 Task: Create a task  Create a new online booking system for a tour operator , assign it to team member softage.5@softage.net in the project AgileOrigin and update the status of the task to  Off Track , set the priority of the task to Medium
Action: Mouse moved to (63, 53)
Screenshot: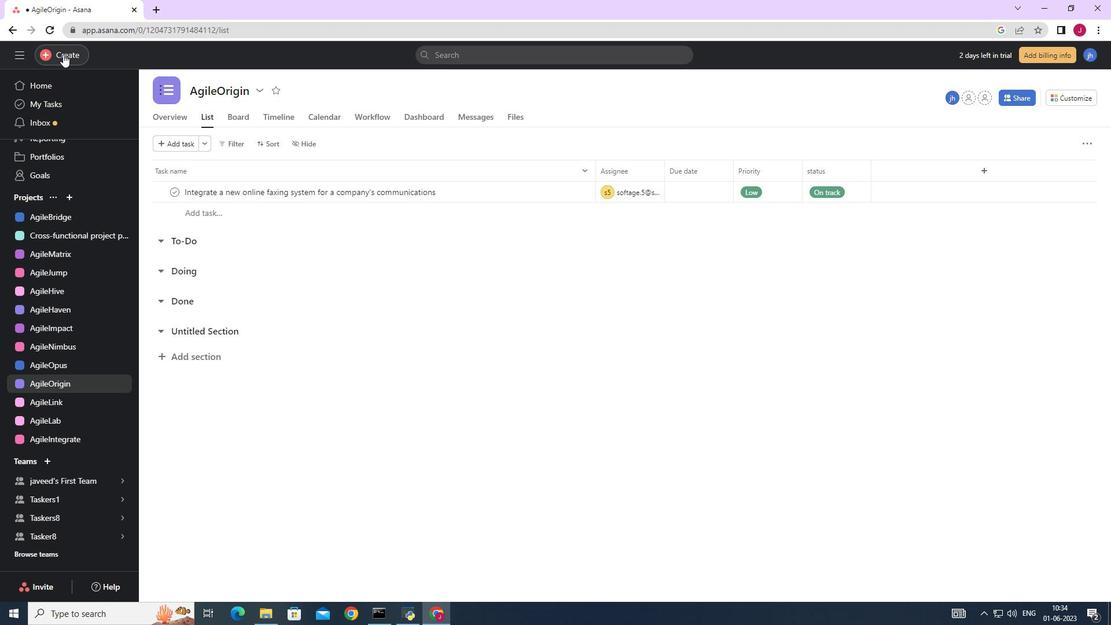 
Action: Mouse pressed left at (63, 53)
Screenshot: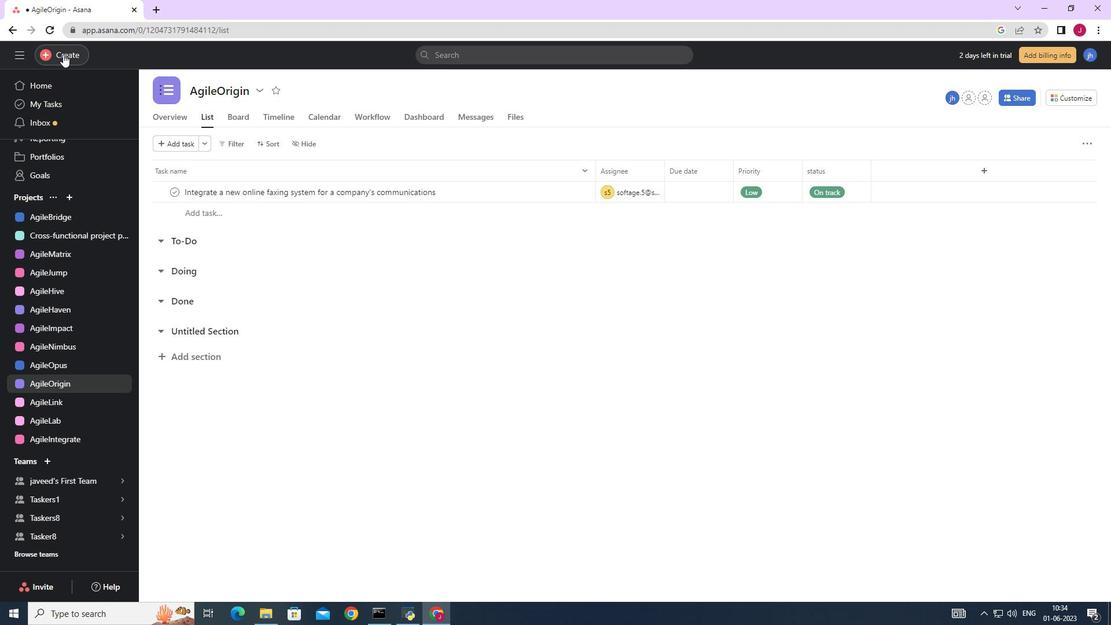 
Action: Mouse moved to (134, 56)
Screenshot: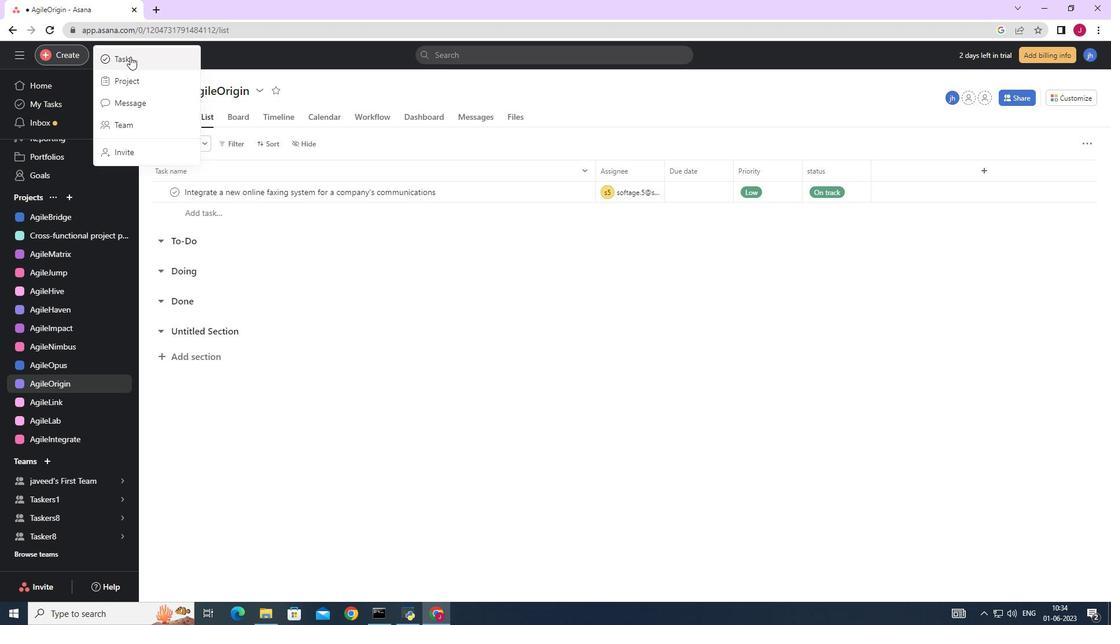 
Action: Mouse pressed left at (134, 56)
Screenshot: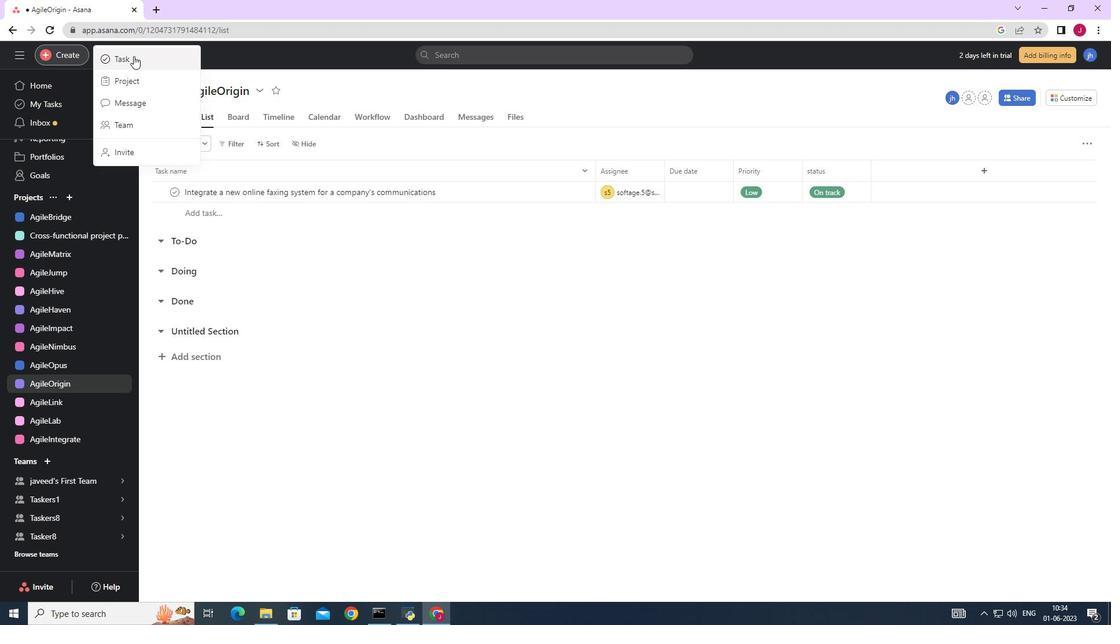 
Action: Mouse moved to (904, 386)
Screenshot: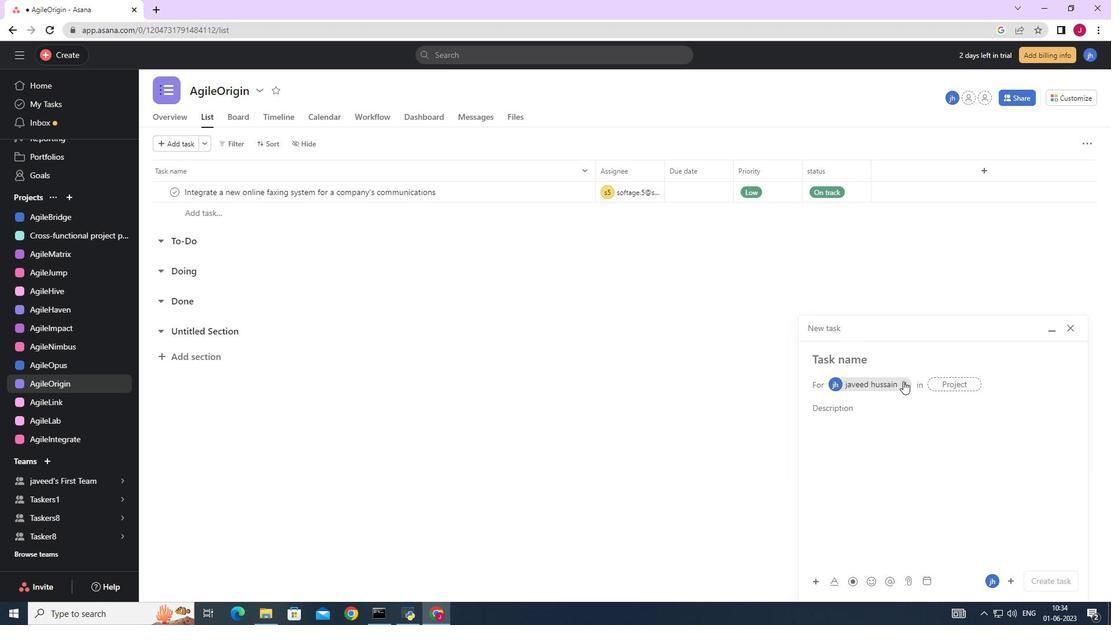
Action: Mouse pressed left at (904, 386)
Screenshot: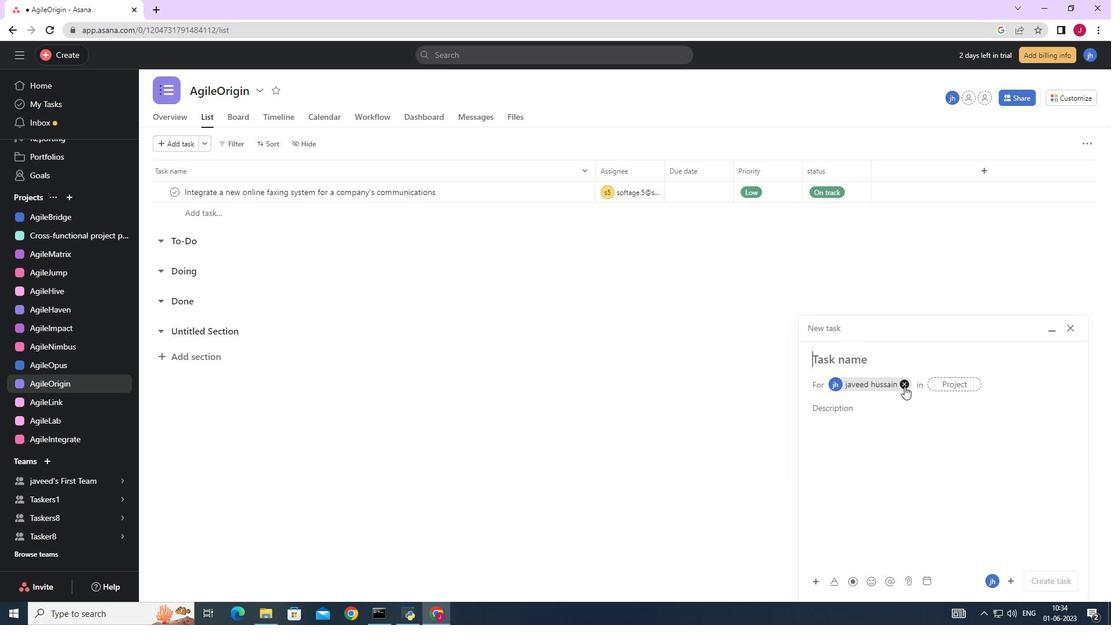 
Action: Mouse moved to (849, 360)
Screenshot: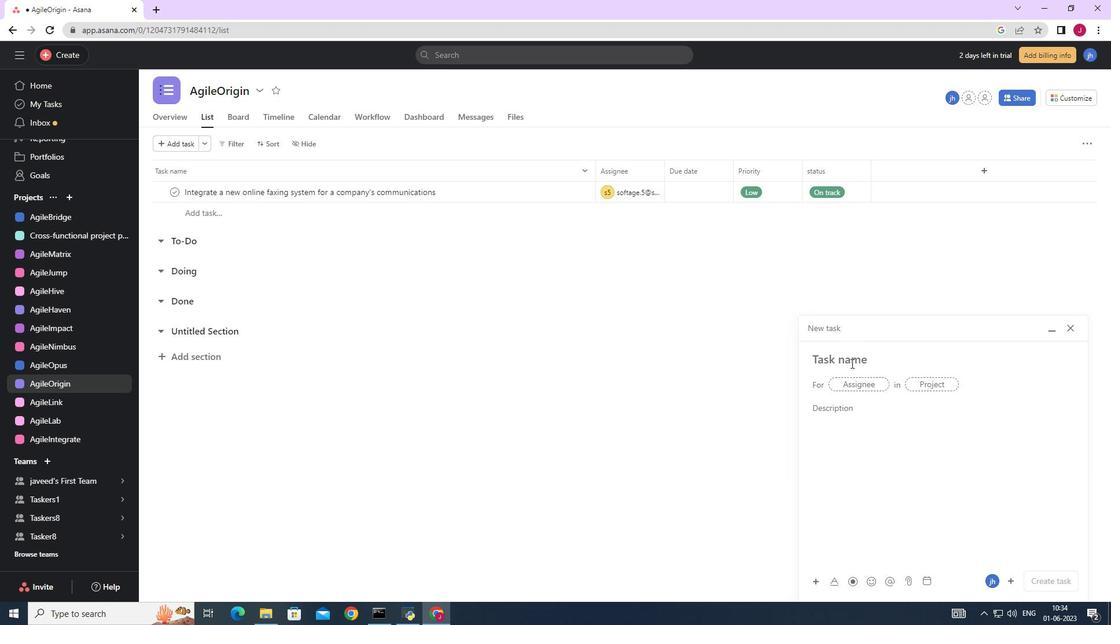 
Action: Mouse pressed left at (849, 360)
Screenshot: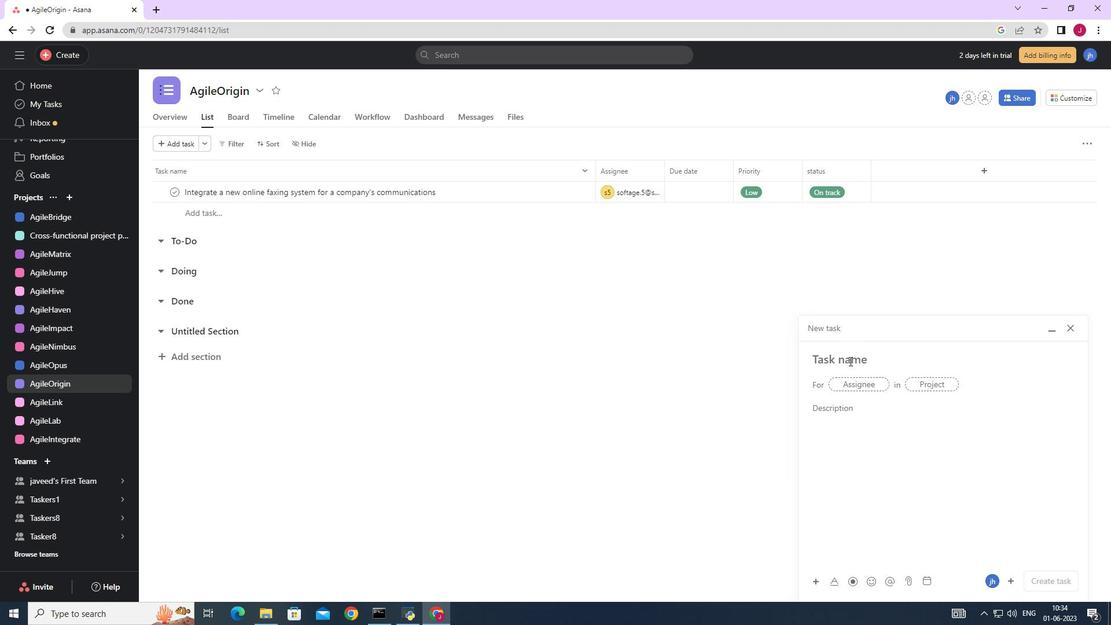 
Action: Key pressed <Key.caps_lock>C<Key.caps_lock>reate<Key.space>a<Key.space>new<Key.space>online<Key.space>booking<Key.space>system<Key.space>for<Key.space>a<Key.space>tour<Key.space>operator
Screenshot: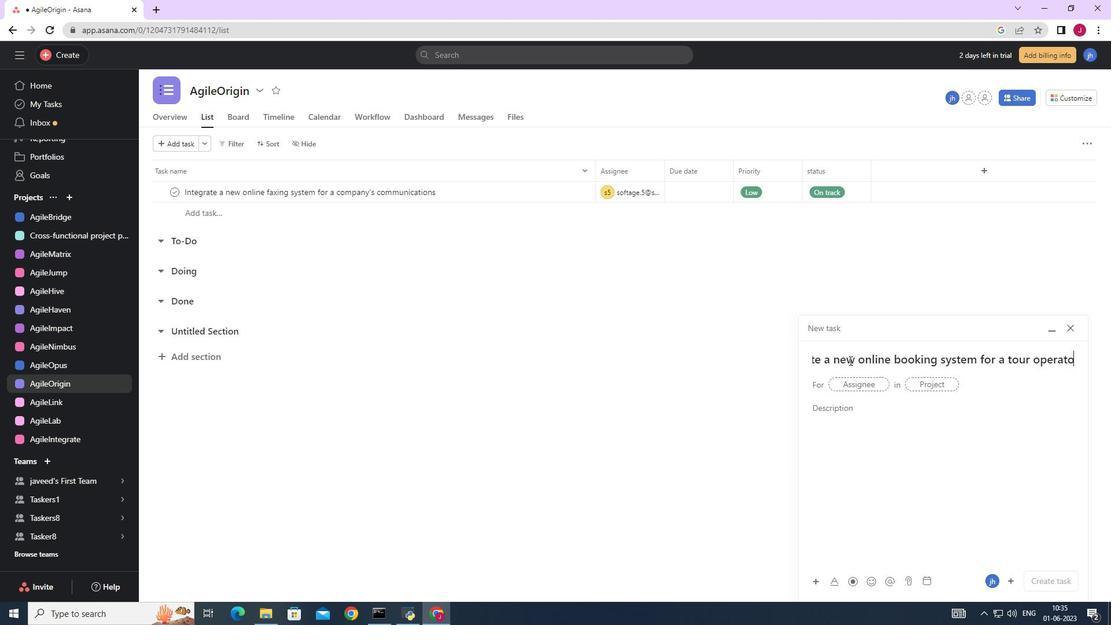
Action: Mouse moved to (851, 384)
Screenshot: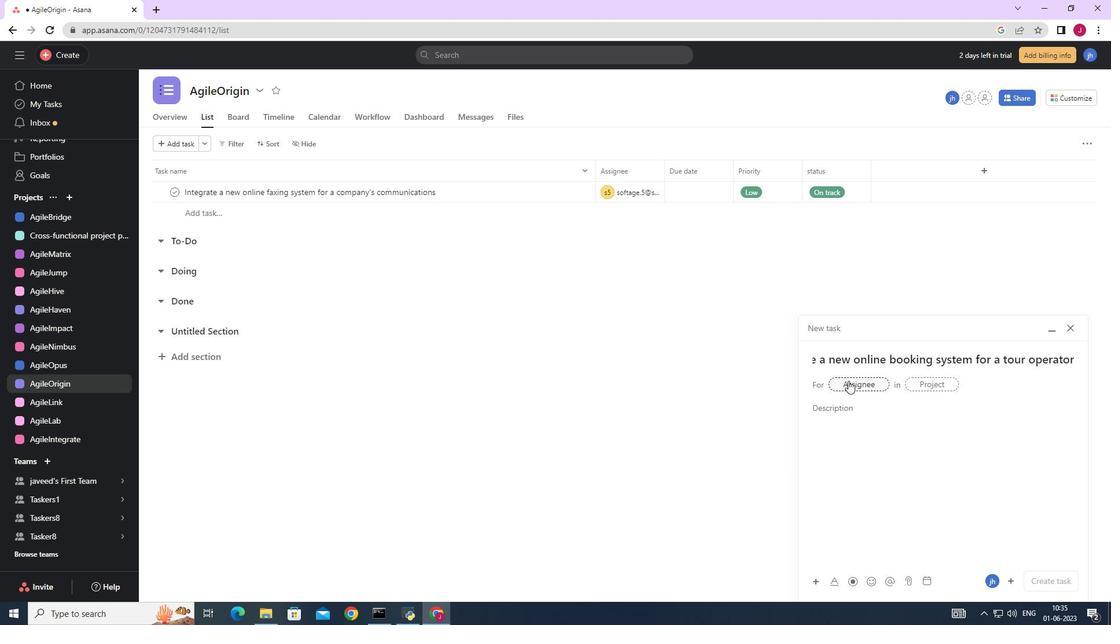 
Action: Mouse pressed left at (851, 384)
Screenshot: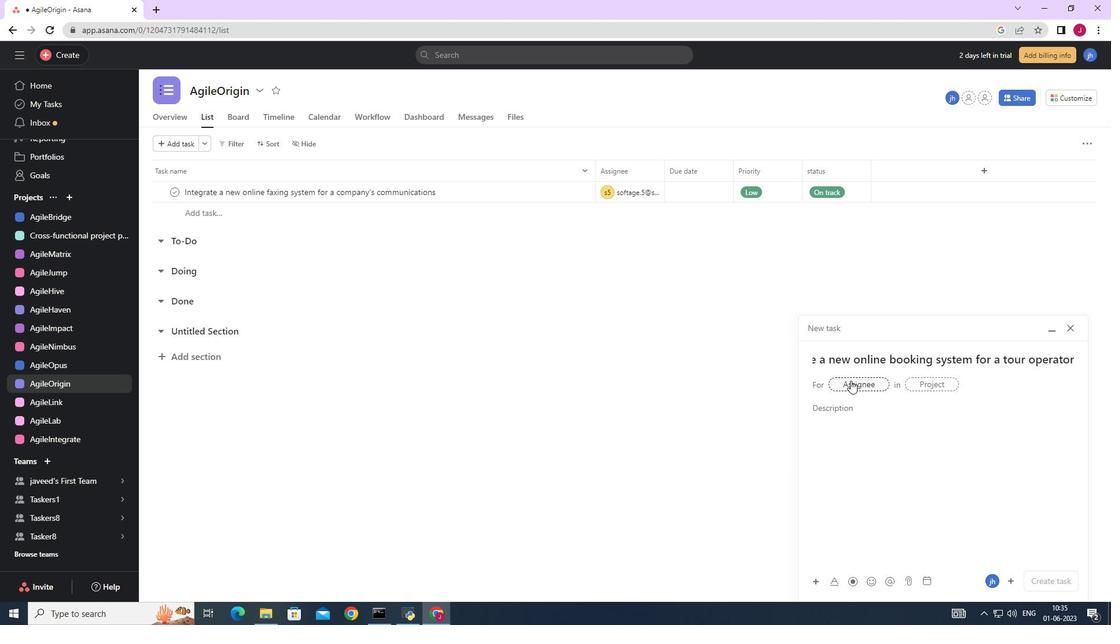 
Action: Mouse moved to (852, 384)
Screenshot: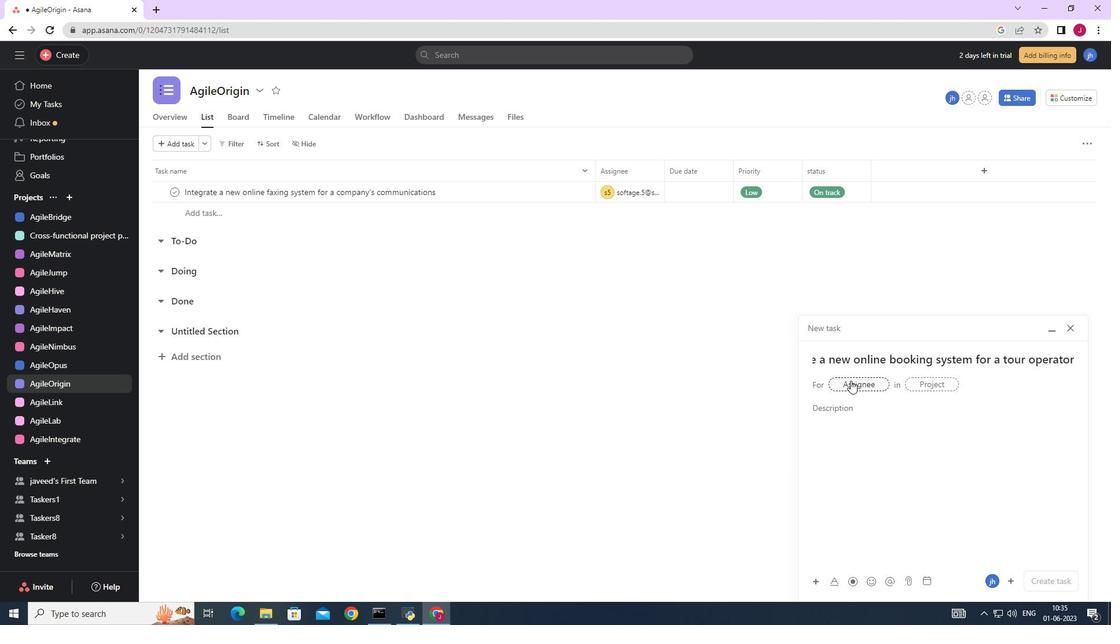 
Action: Key pressed sofatge<Key.backspace><Key.backspace><Key.backspace><Key.backspace>tage
Screenshot: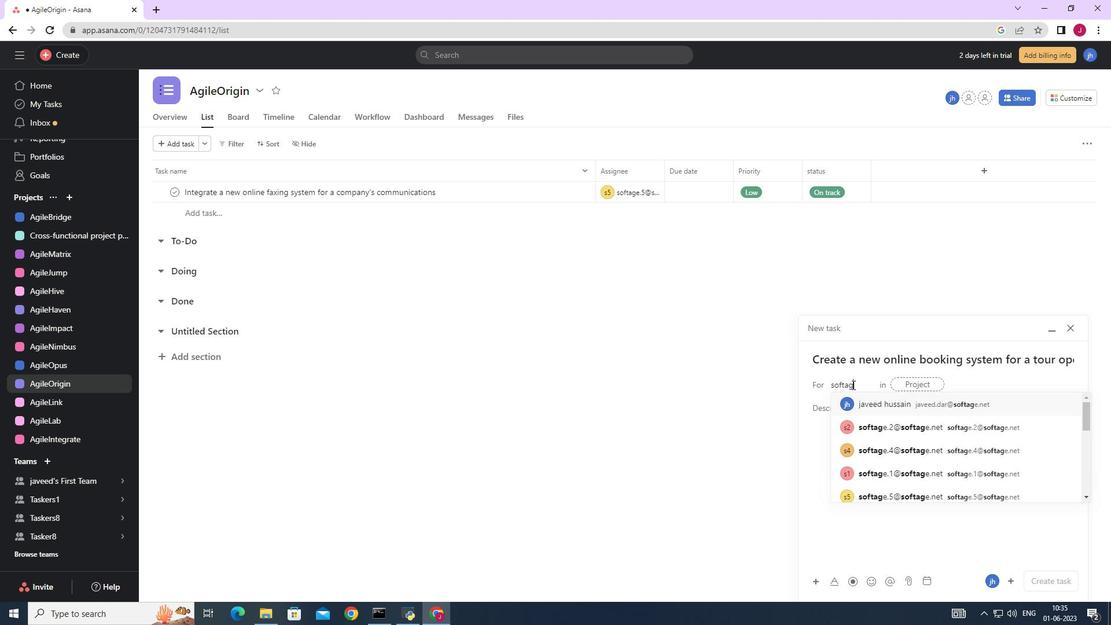 
Action: Mouse moved to (908, 497)
Screenshot: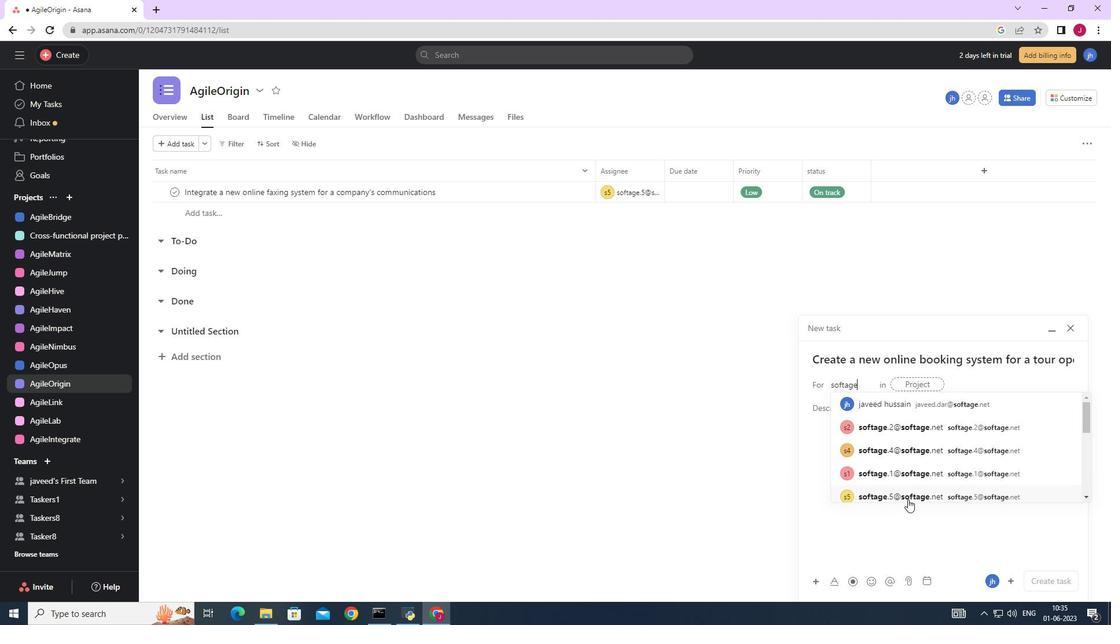 
Action: Mouse pressed left at (908, 497)
Screenshot: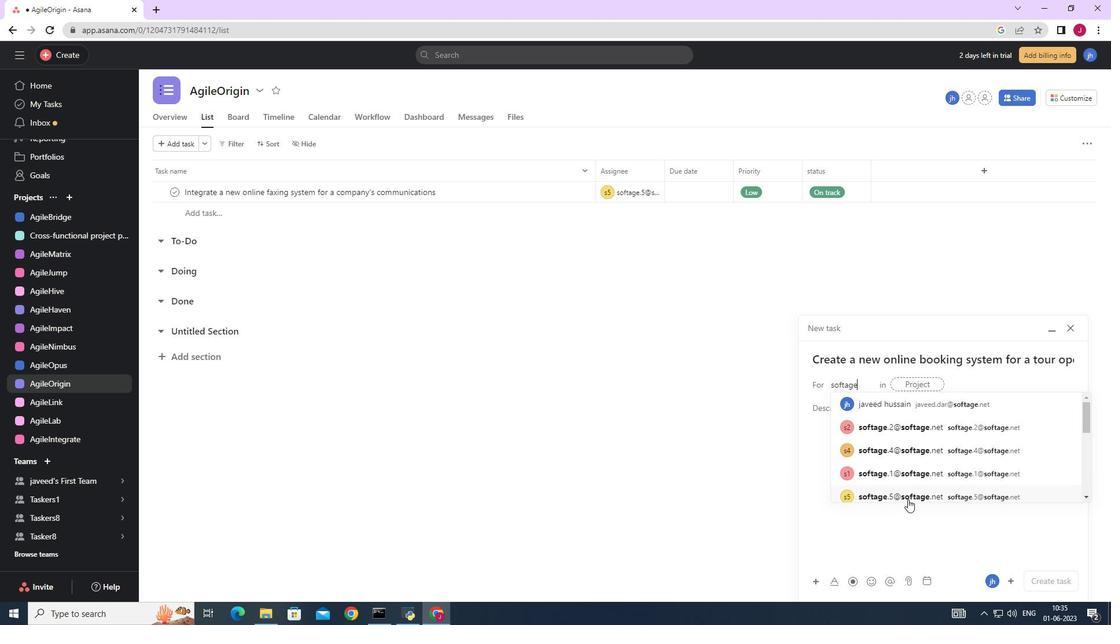 
Action: Mouse moved to (713, 405)
Screenshot: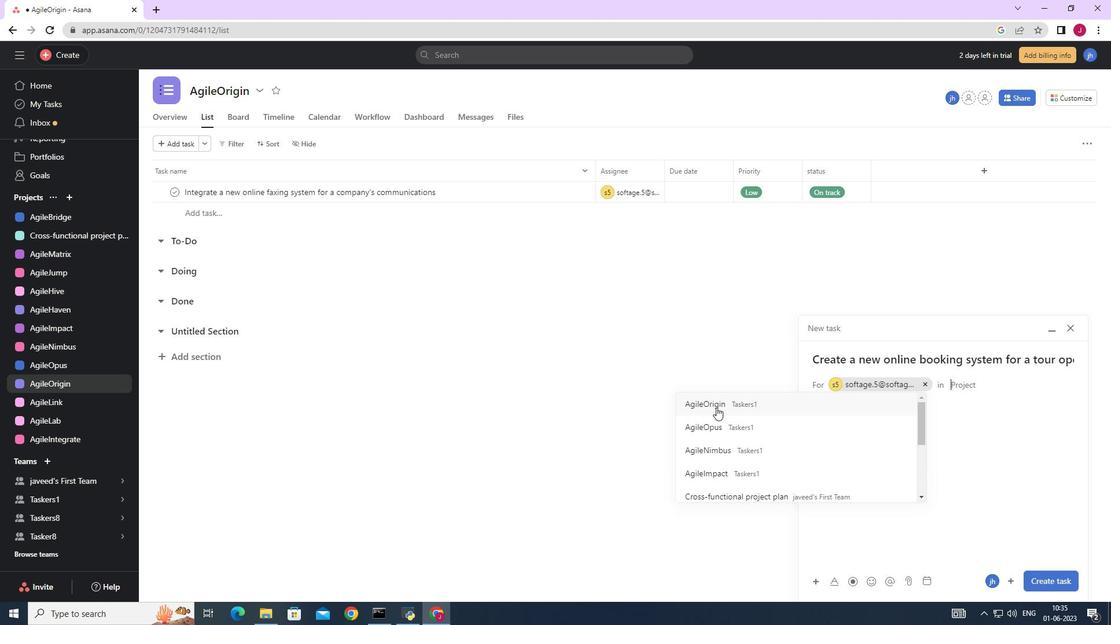 
Action: Mouse pressed left at (713, 405)
Screenshot: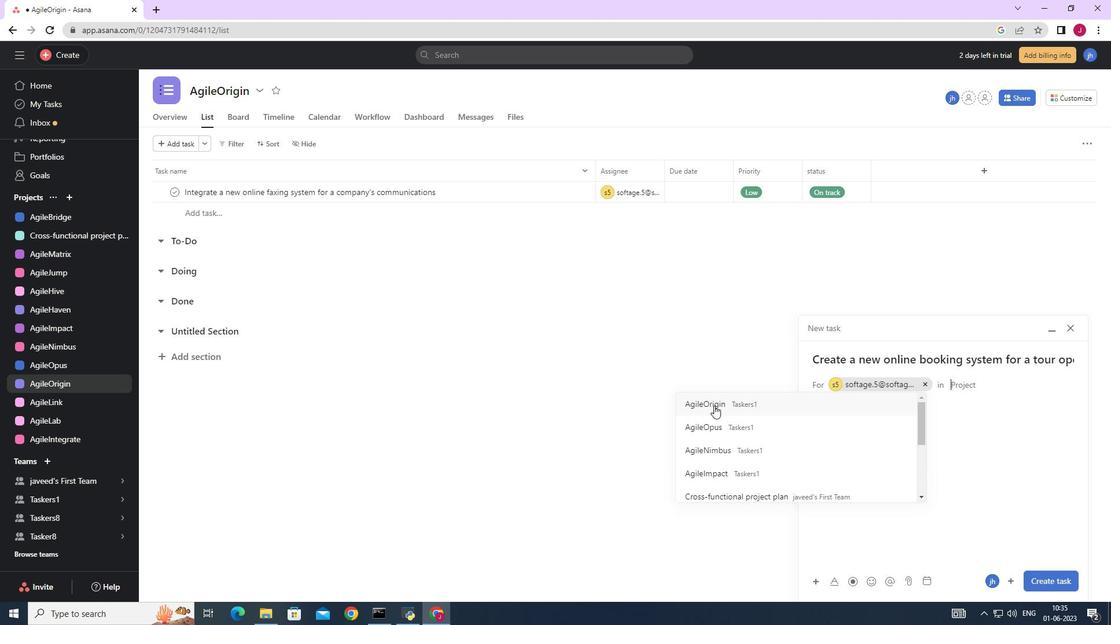 
Action: Mouse moved to (860, 412)
Screenshot: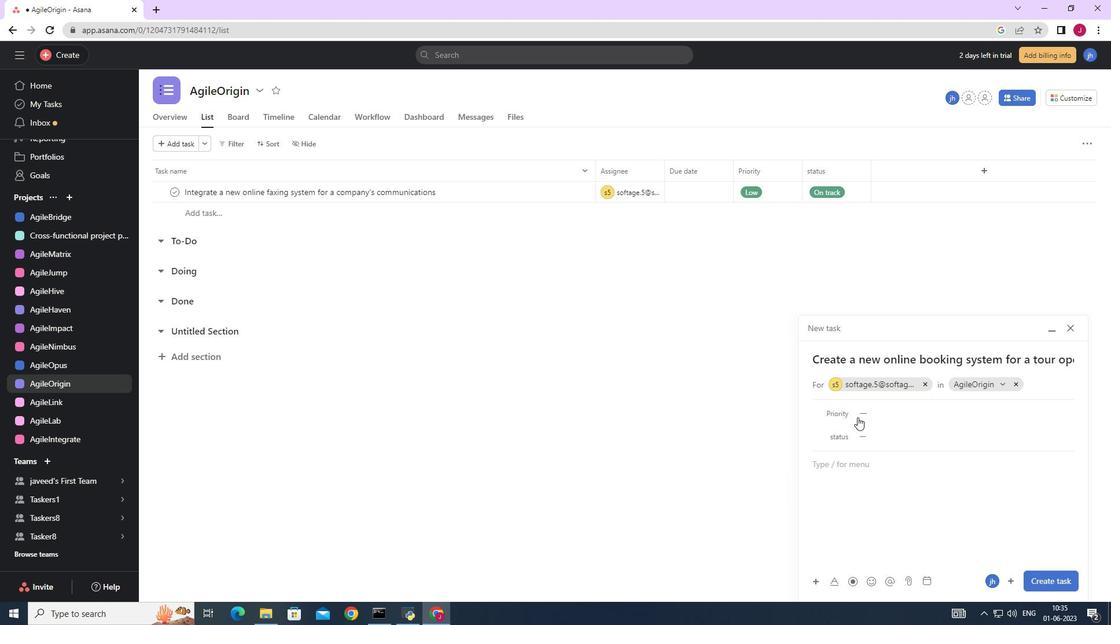 
Action: Mouse pressed left at (860, 412)
Screenshot: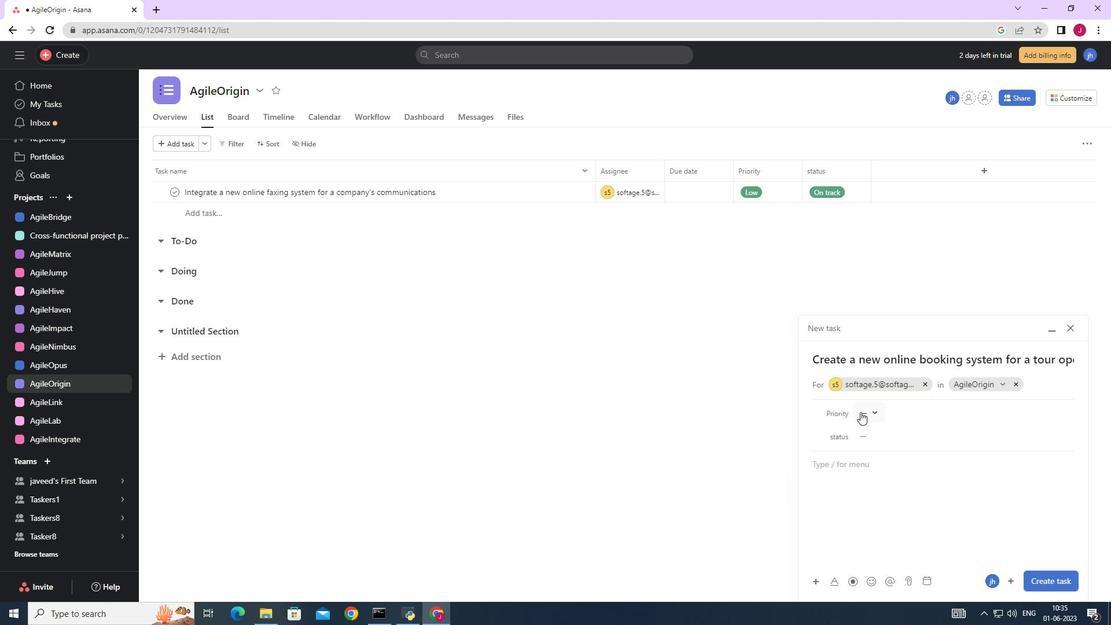 
Action: Mouse moved to (893, 472)
Screenshot: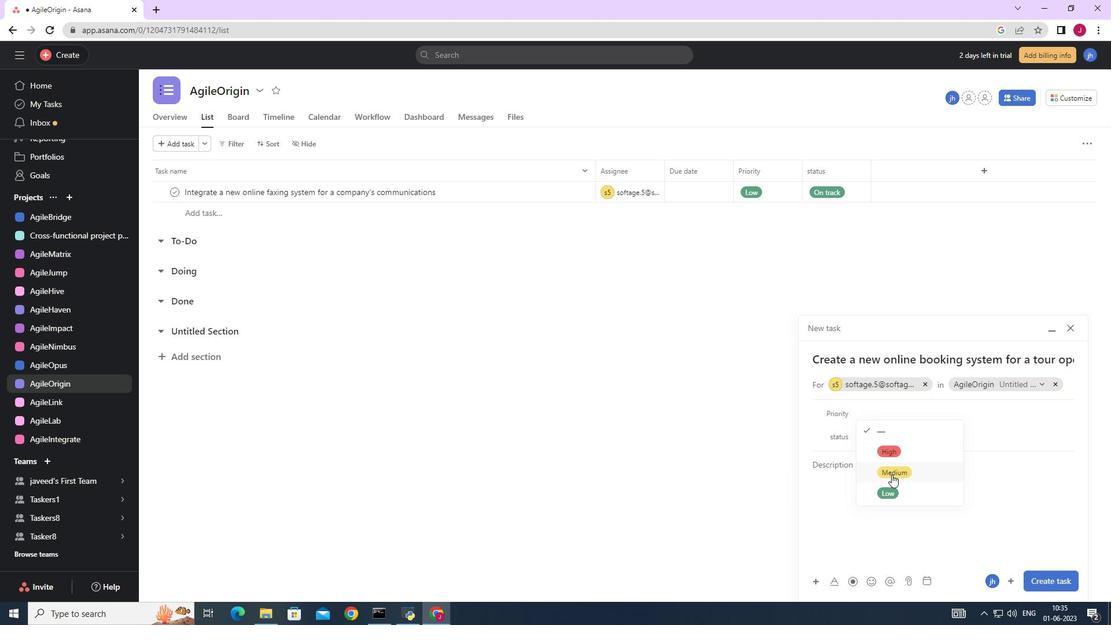 
Action: Mouse pressed left at (893, 472)
Screenshot: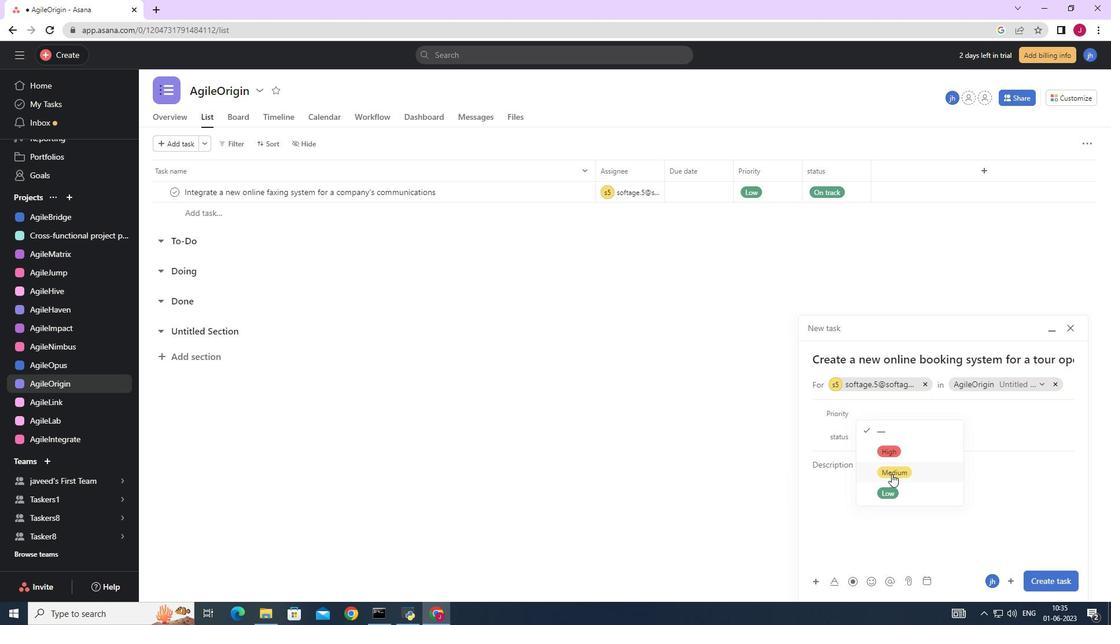 
Action: Mouse moved to (873, 435)
Screenshot: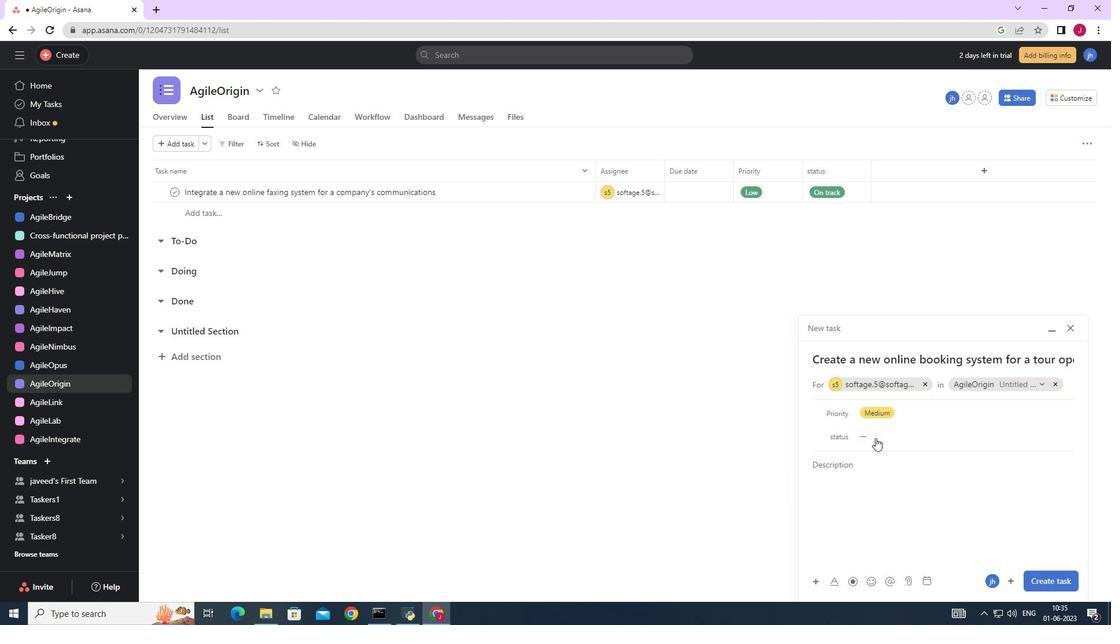 
Action: Mouse pressed left at (873, 435)
Screenshot: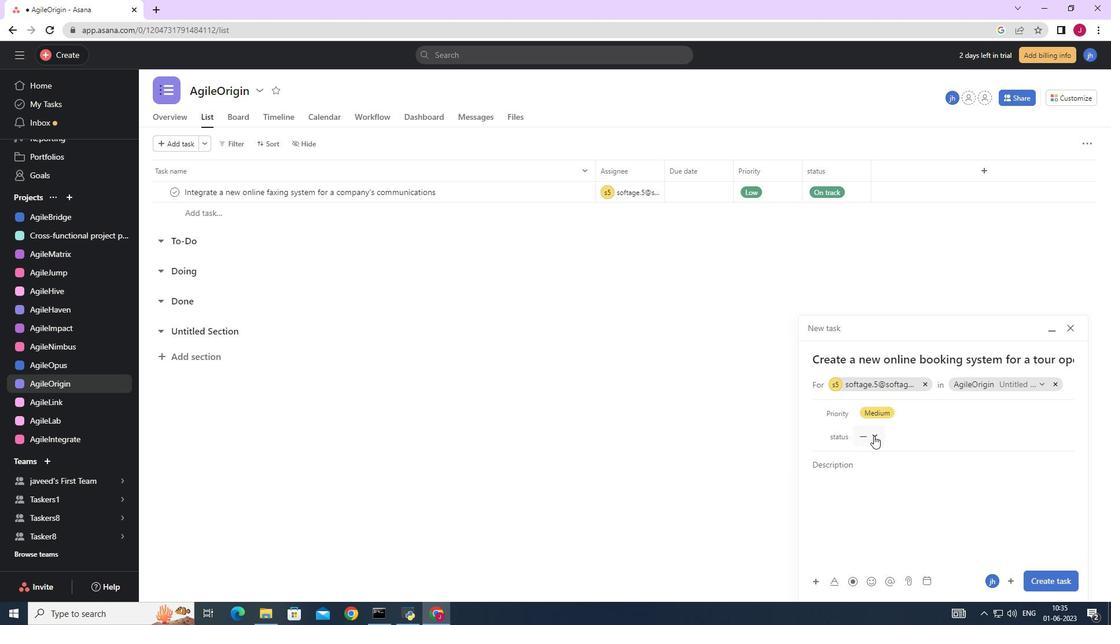 
Action: Mouse moved to (897, 495)
Screenshot: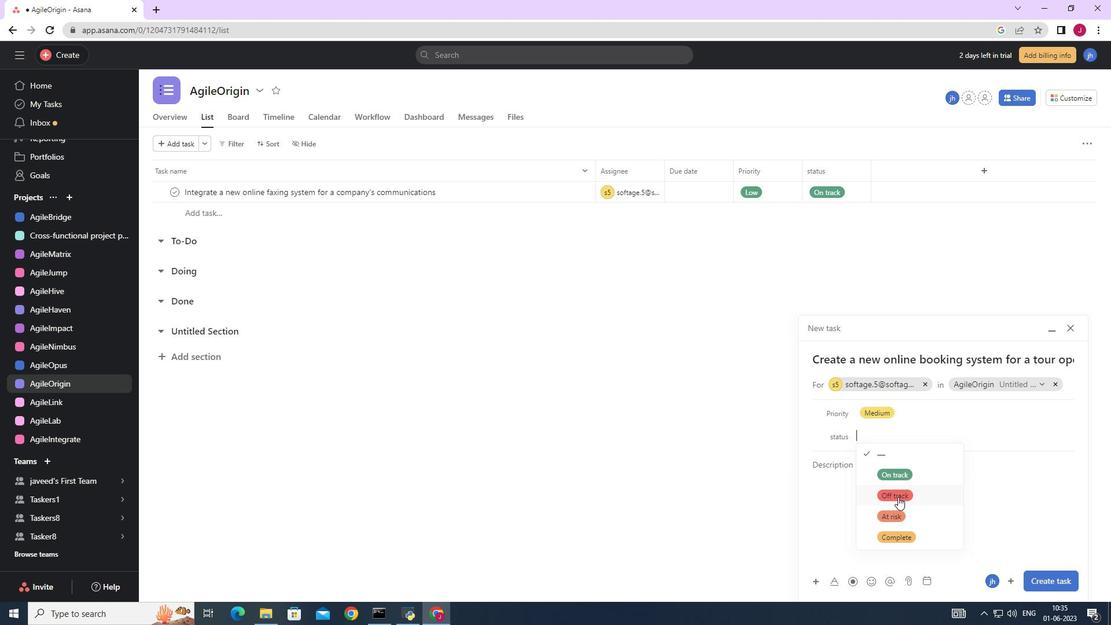 
Action: Mouse pressed left at (897, 495)
Screenshot: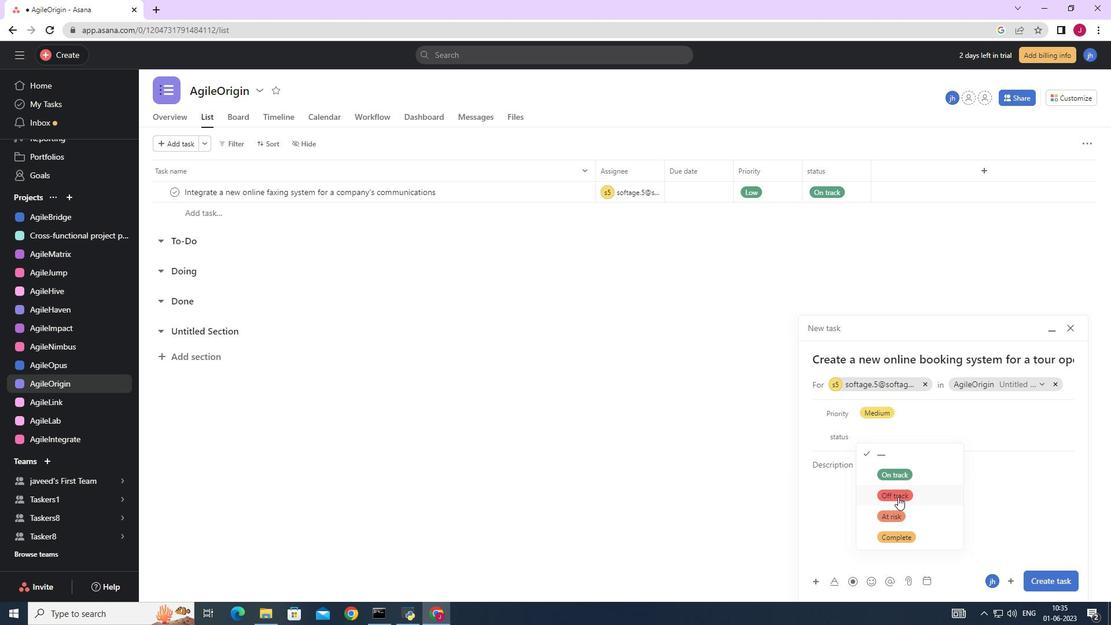 
Action: Mouse moved to (1042, 577)
Screenshot: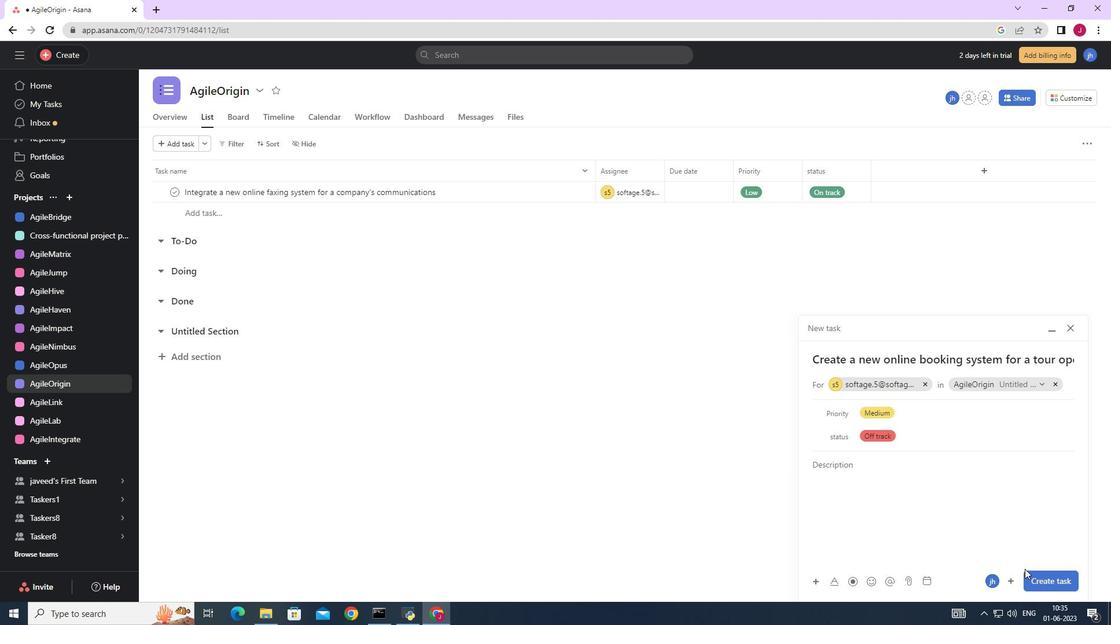 
Action: Mouse pressed left at (1042, 577)
Screenshot: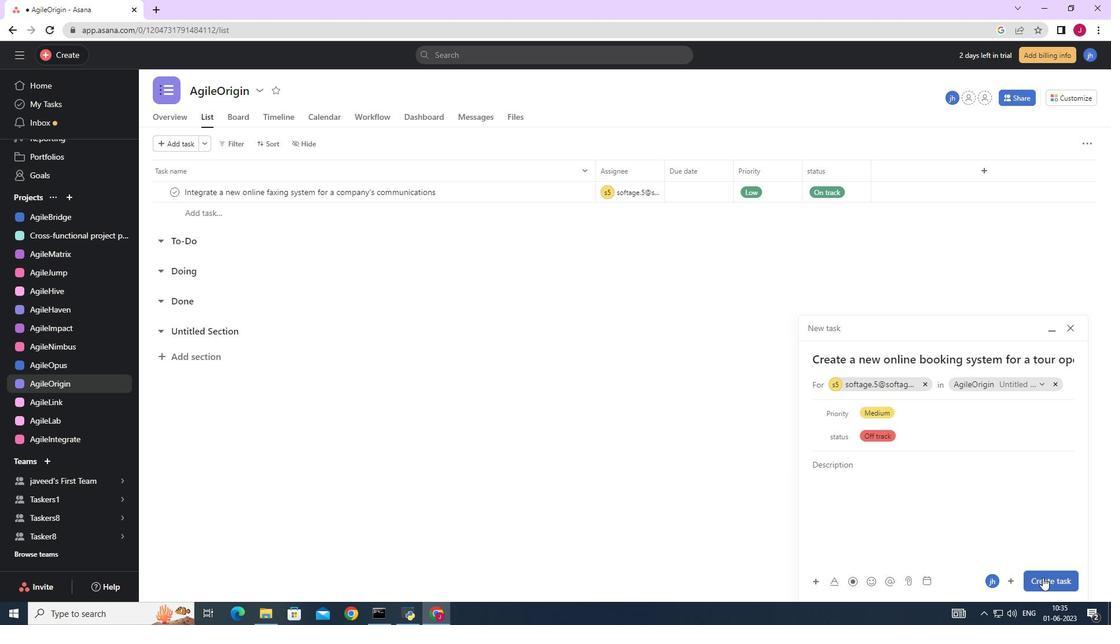 
Action: Mouse moved to (812, 480)
Screenshot: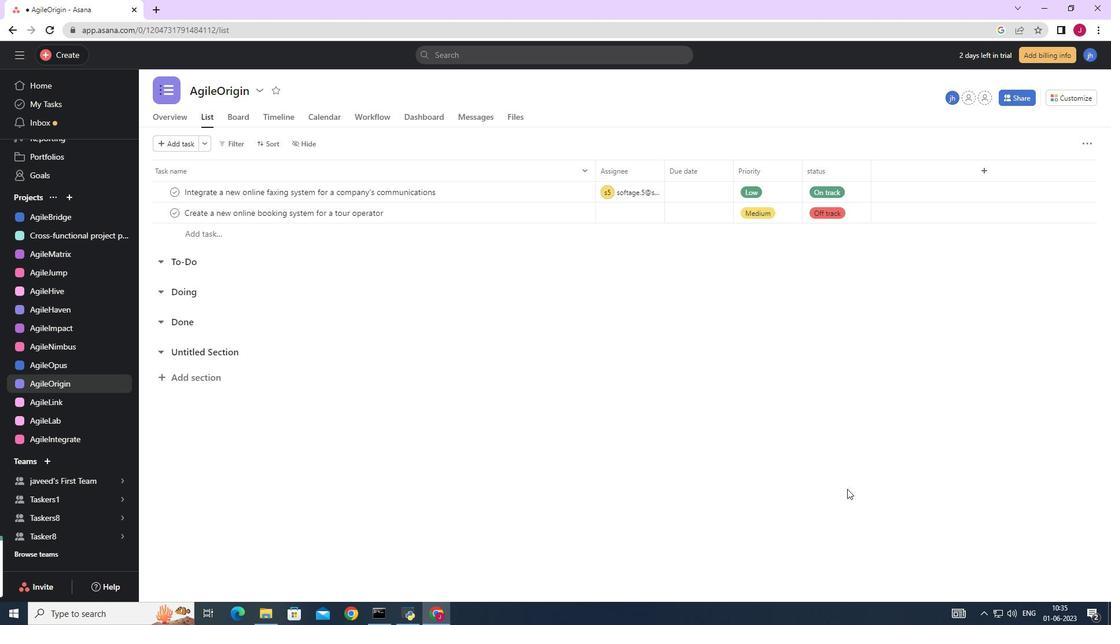 
